 Task: Check the DOM Breakpoints.
Action: Mouse moved to (1160, 31)
Screenshot: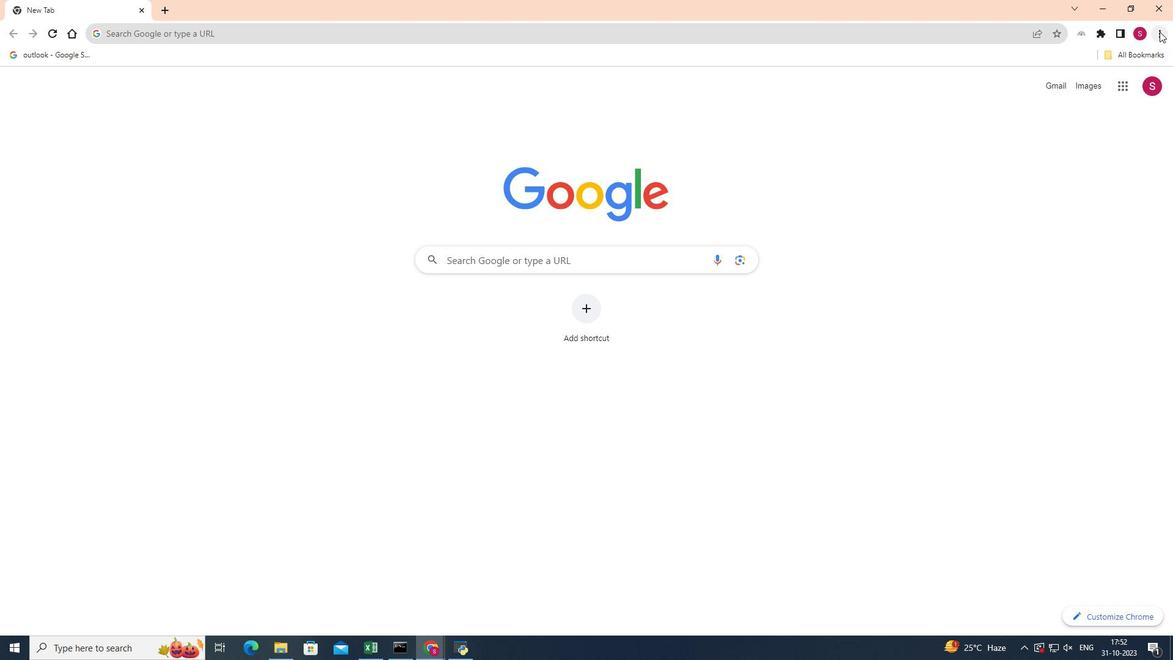 
Action: Mouse pressed left at (1160, 31)
Screenshot: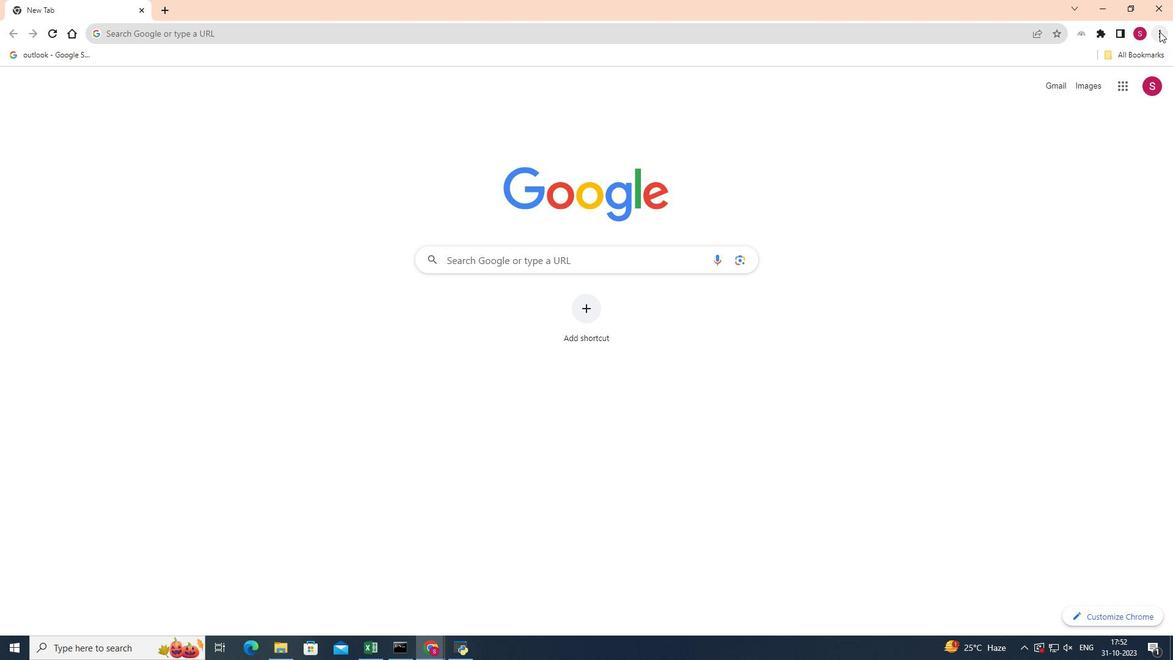 
Action: Mouse moved to (1022, 220)
Screenshot: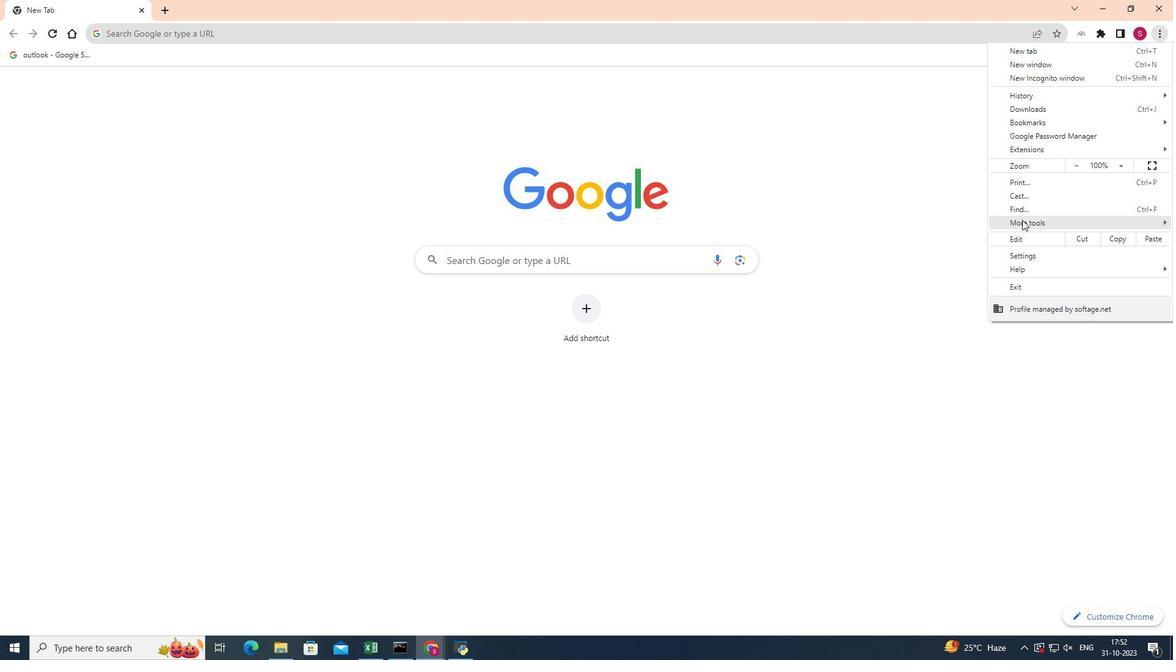 
Action: Mouse pressed left at (1022, 220)
Screenshot: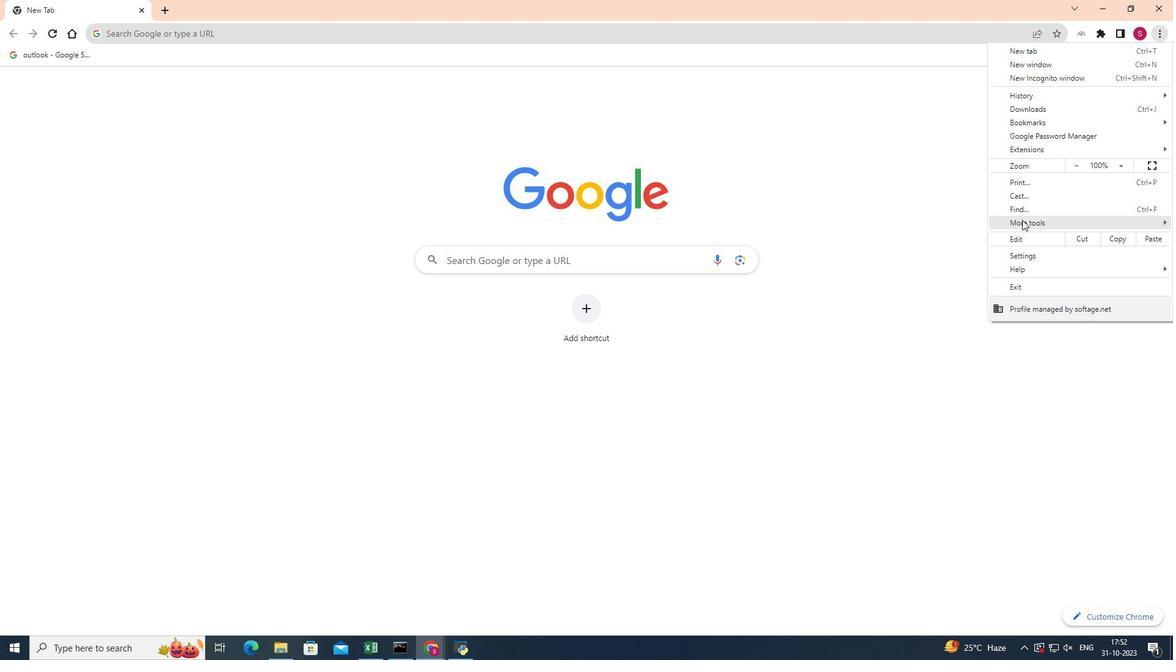 
Action: Mouse moved to (863, 315)
Screenshot: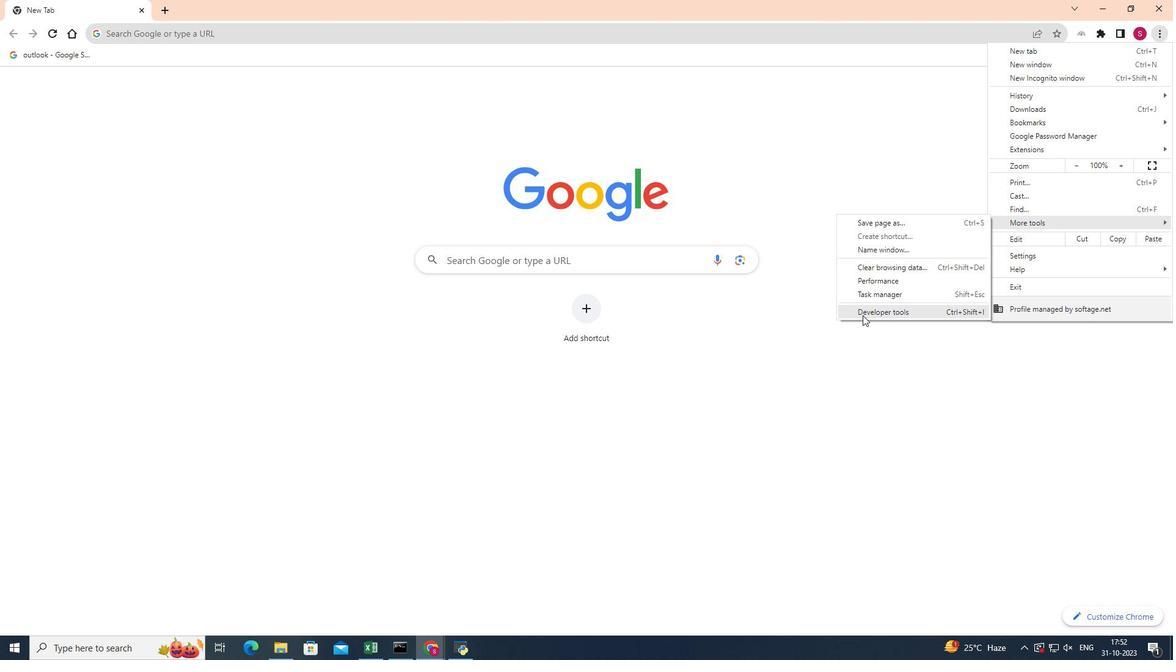 
Action: Mouse pressed left at (863, 315)
Screenshot: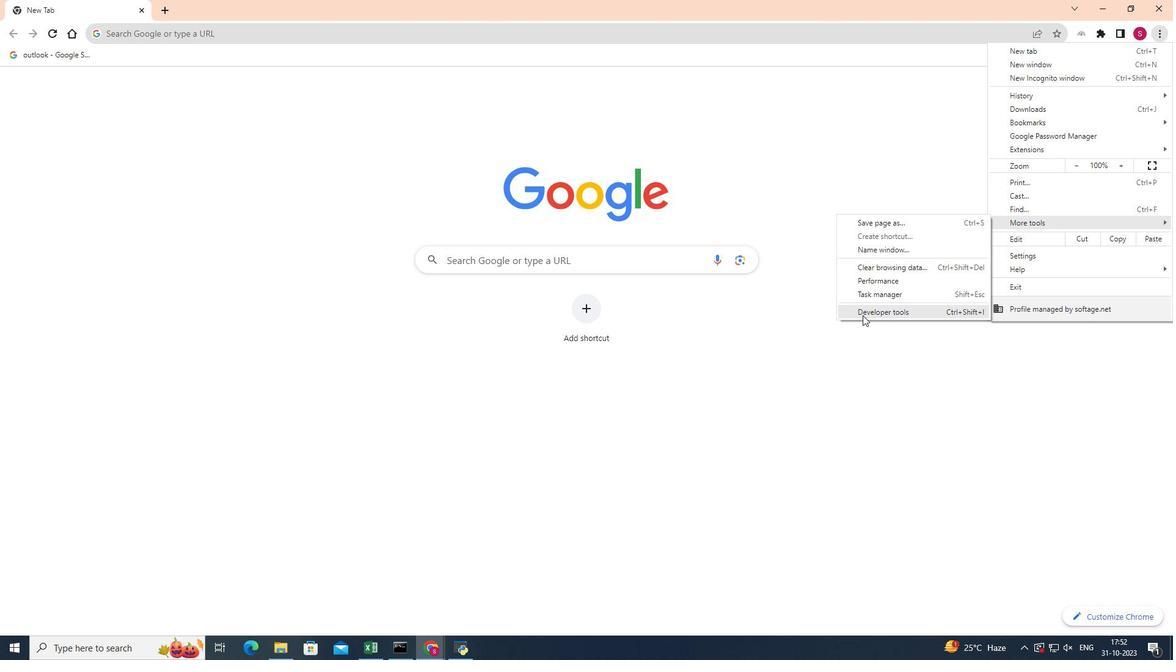 
Action: Mouse moved to (1046, 497)
Screenshot: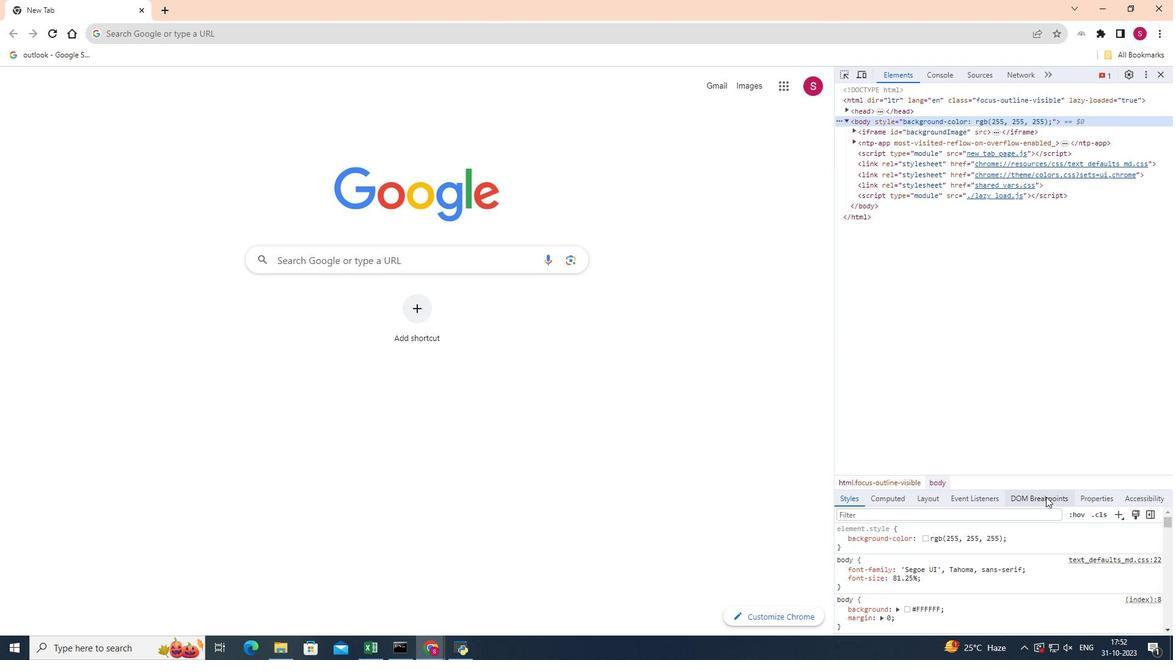 
Action: Mouse pressed left at (1046, 497)
Screenshot: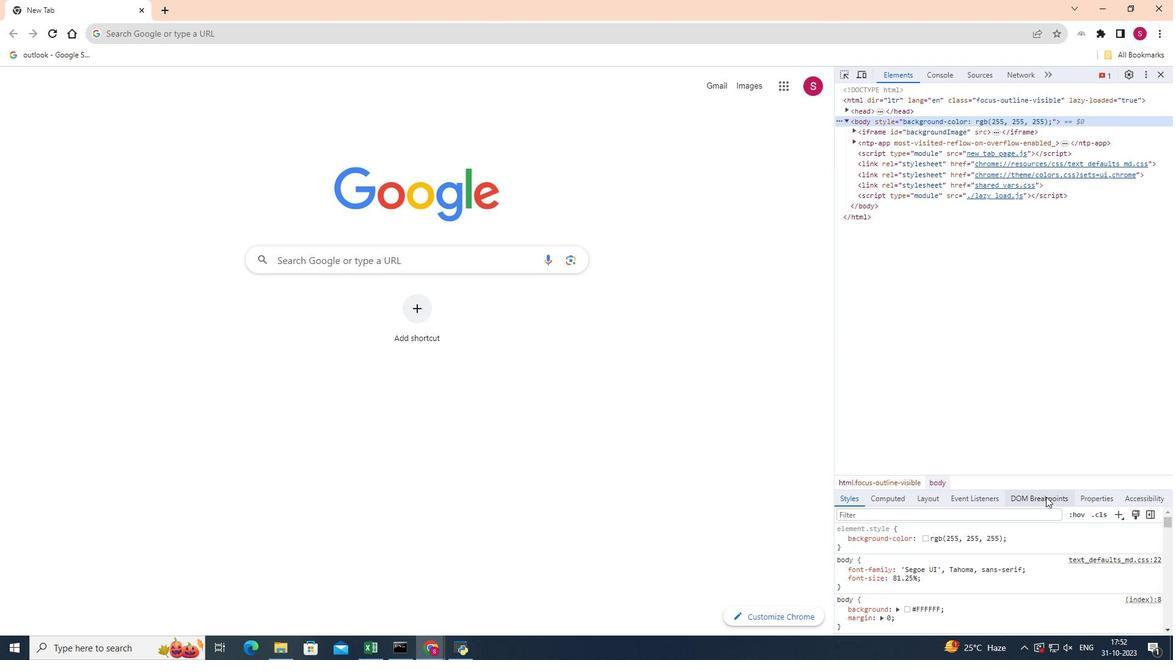 
